 Task: Select OK
Action: Mouse moved to (50, 12)
Screenshot: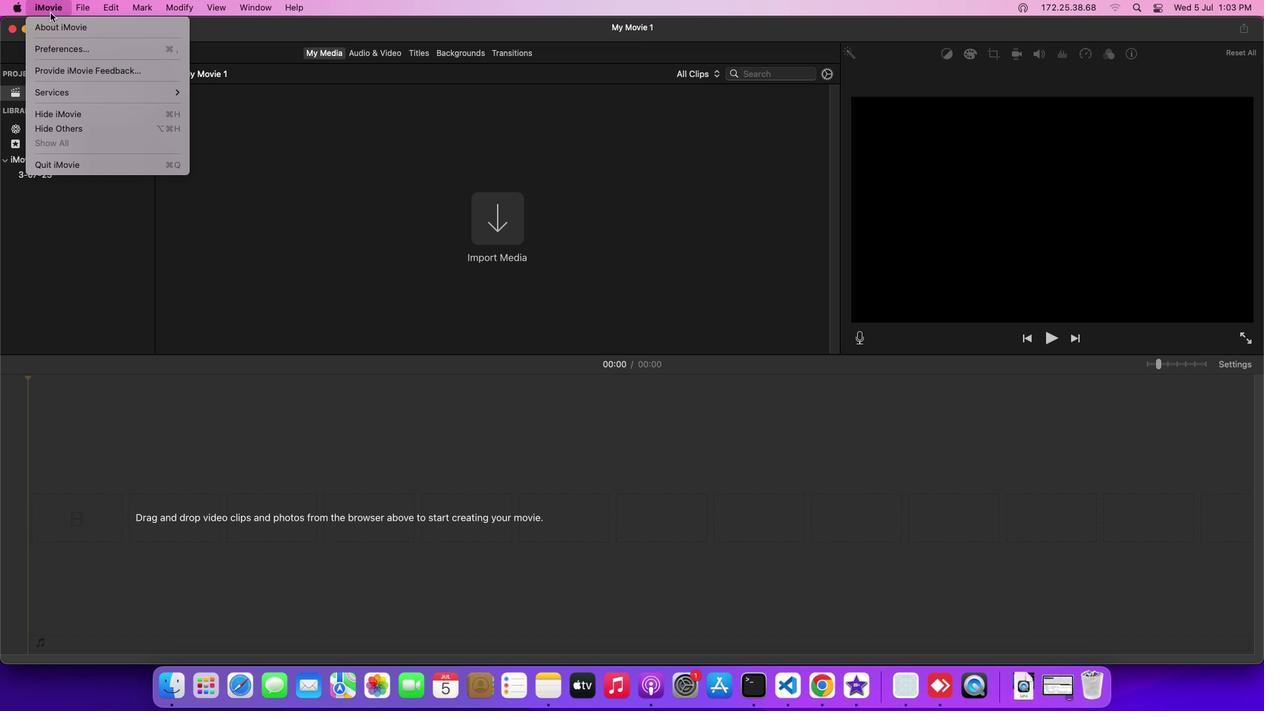 
Action: Mouse pressed left at (50, 12)
Screenshot: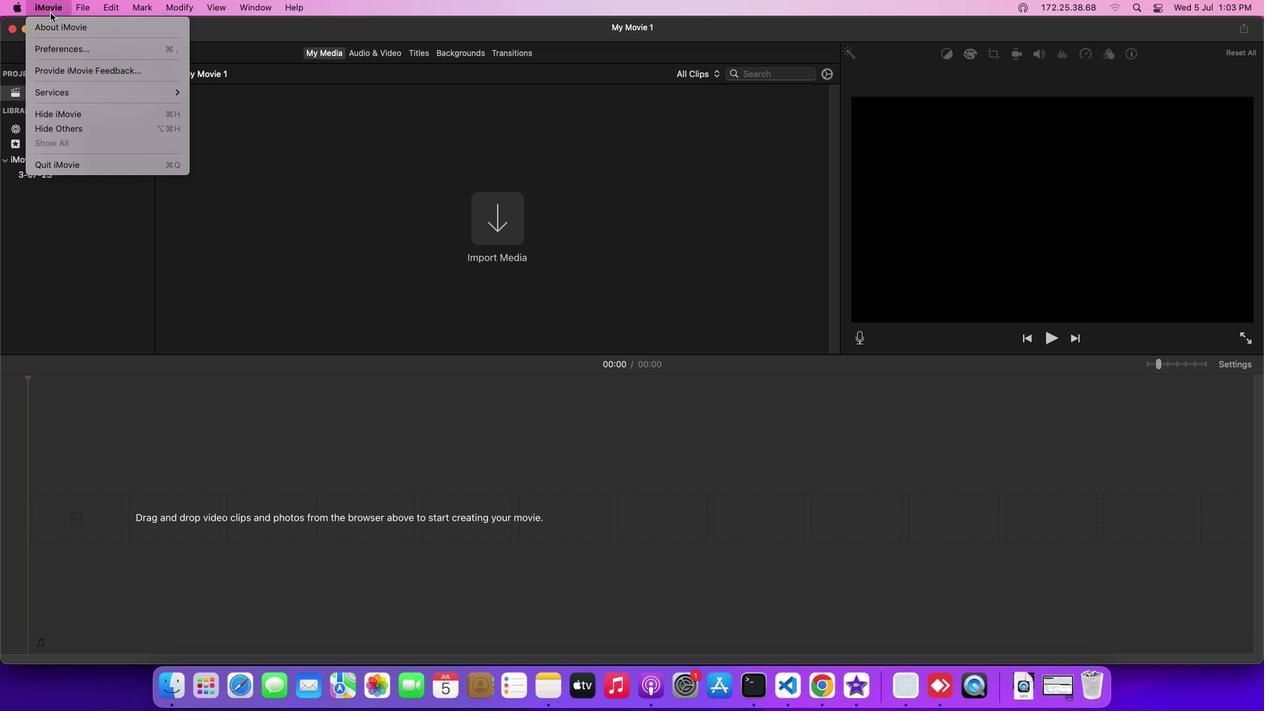 
Action: Mouse moved to (48, 88)
Screenshot: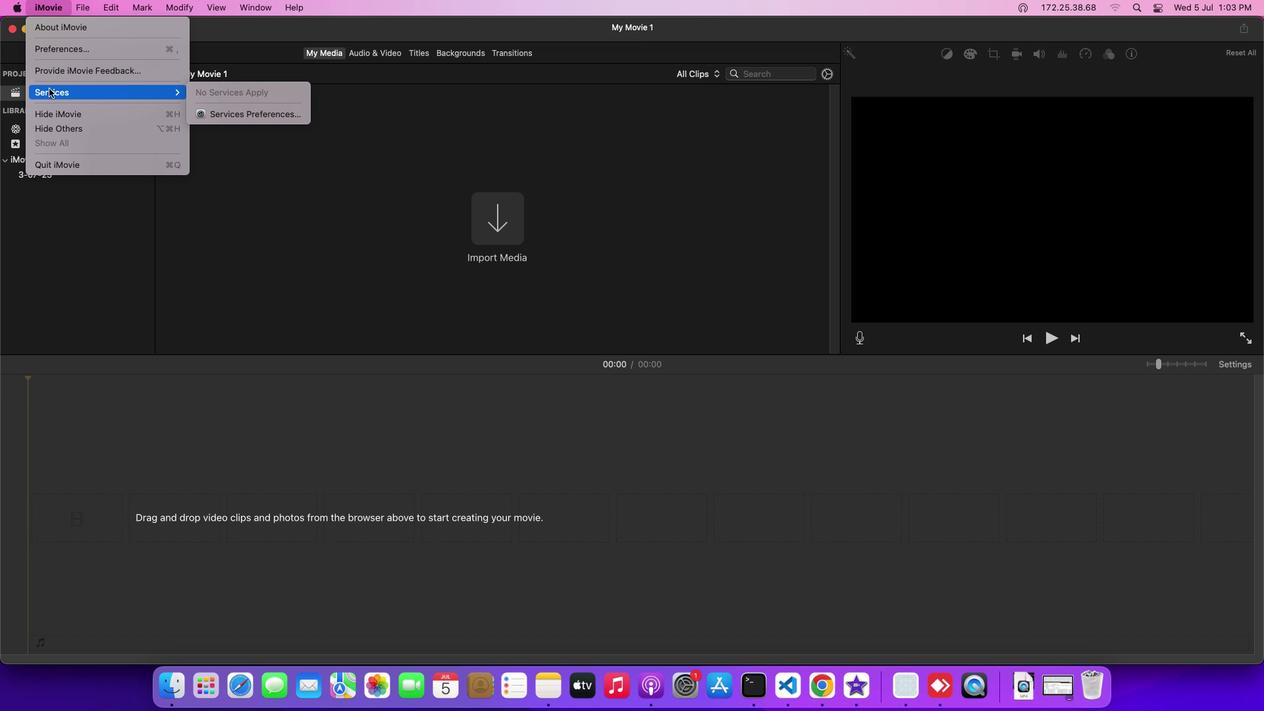 
Action: Mouse pressed left at (48, 88)
Screenshot: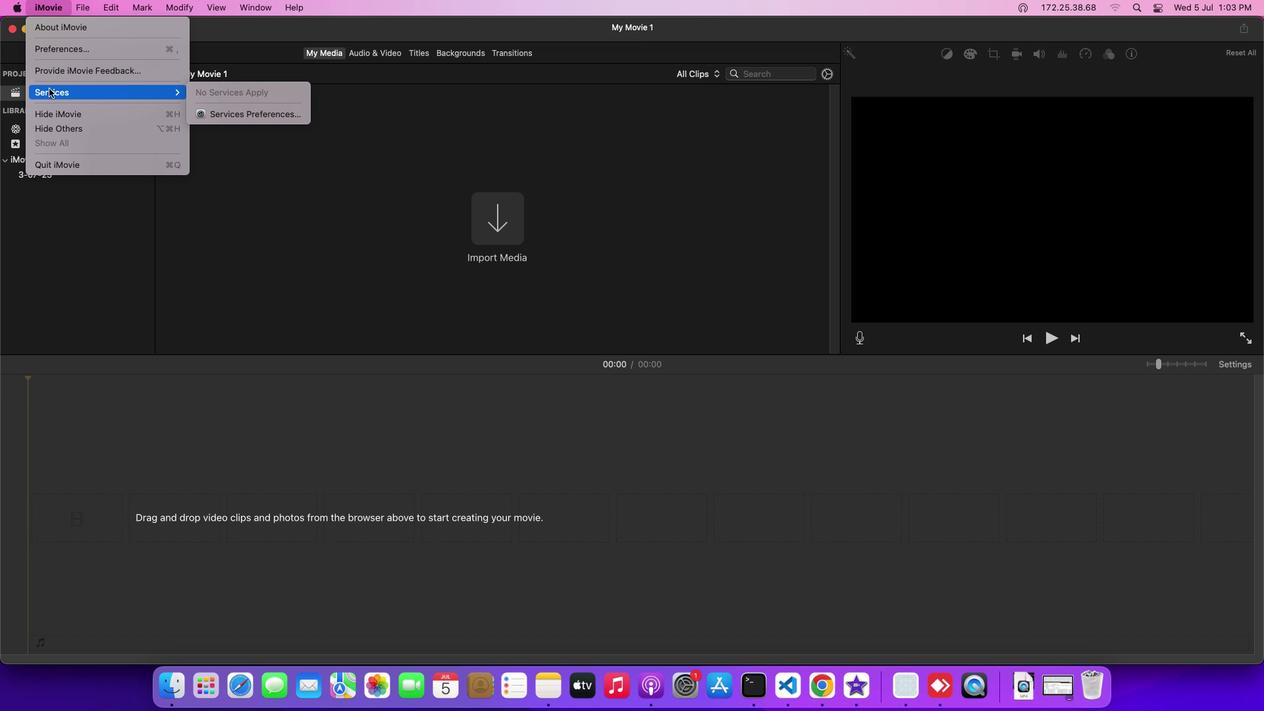 
Action: Mouse moved to (216, 108)
Screenshot: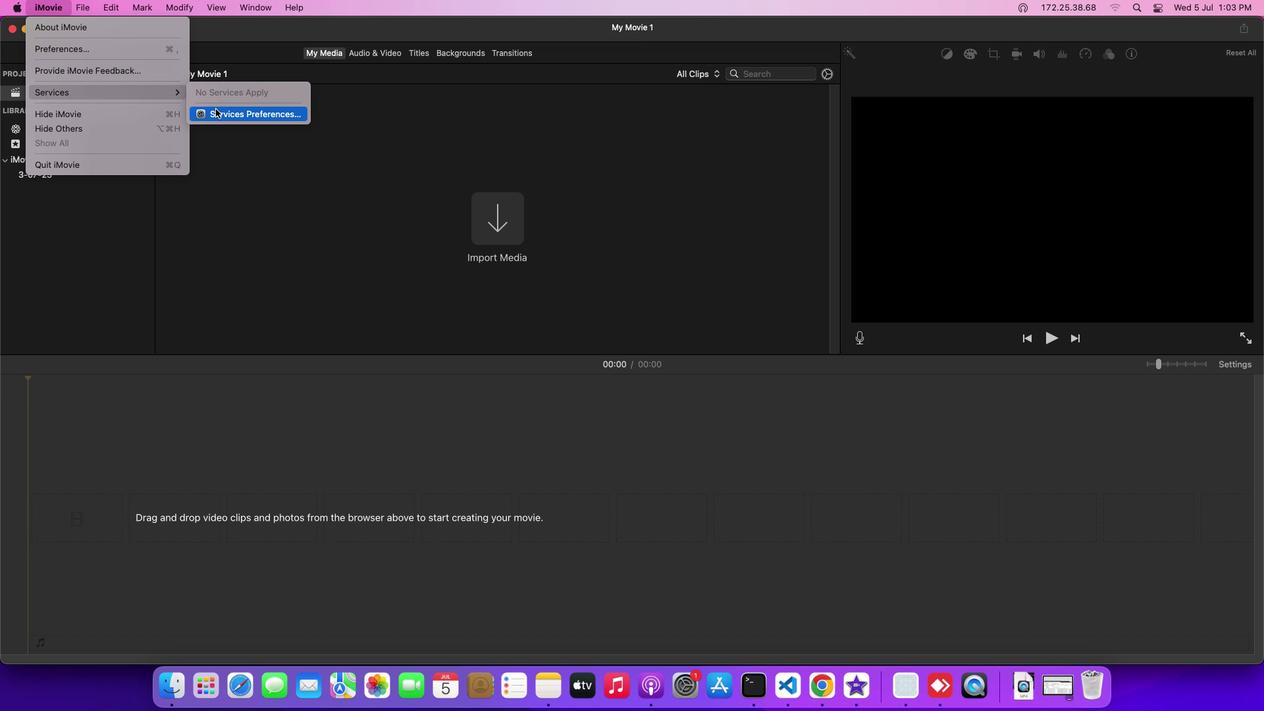 
Action: Mouse pressed left at (216, 108)
Screenshot: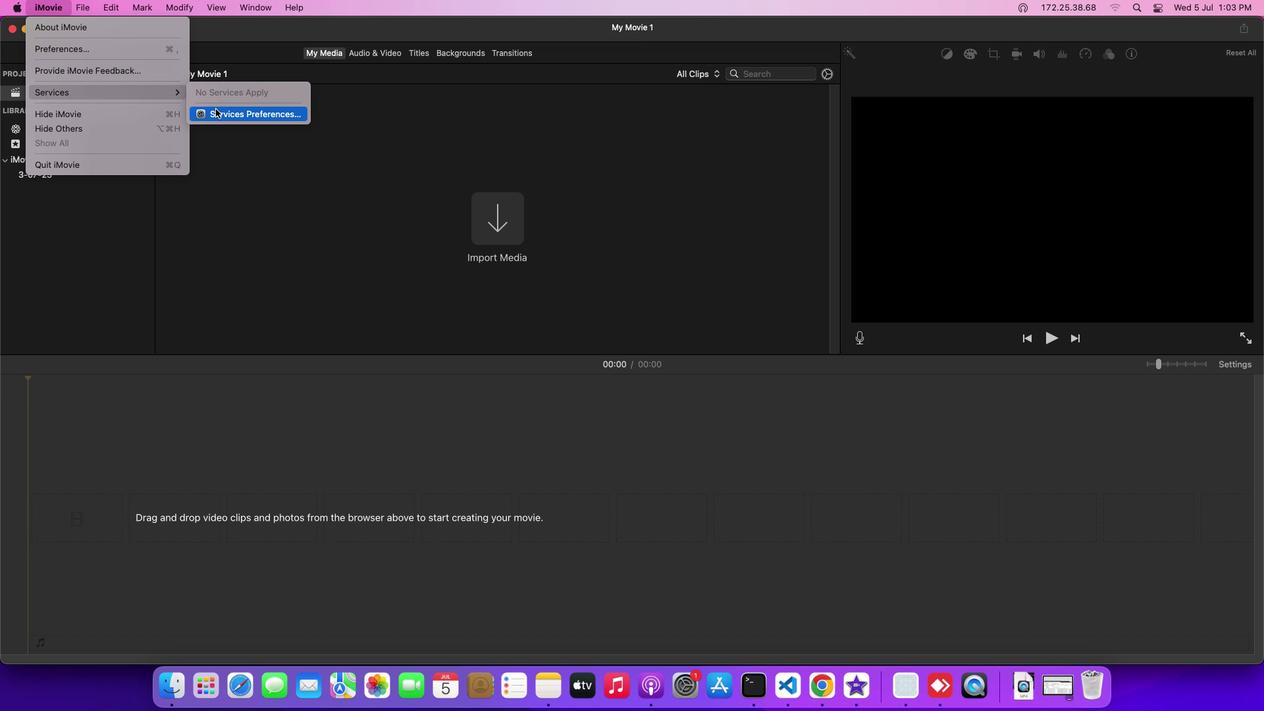 
Action: Mouse moved to (625, 200)
Screenshot: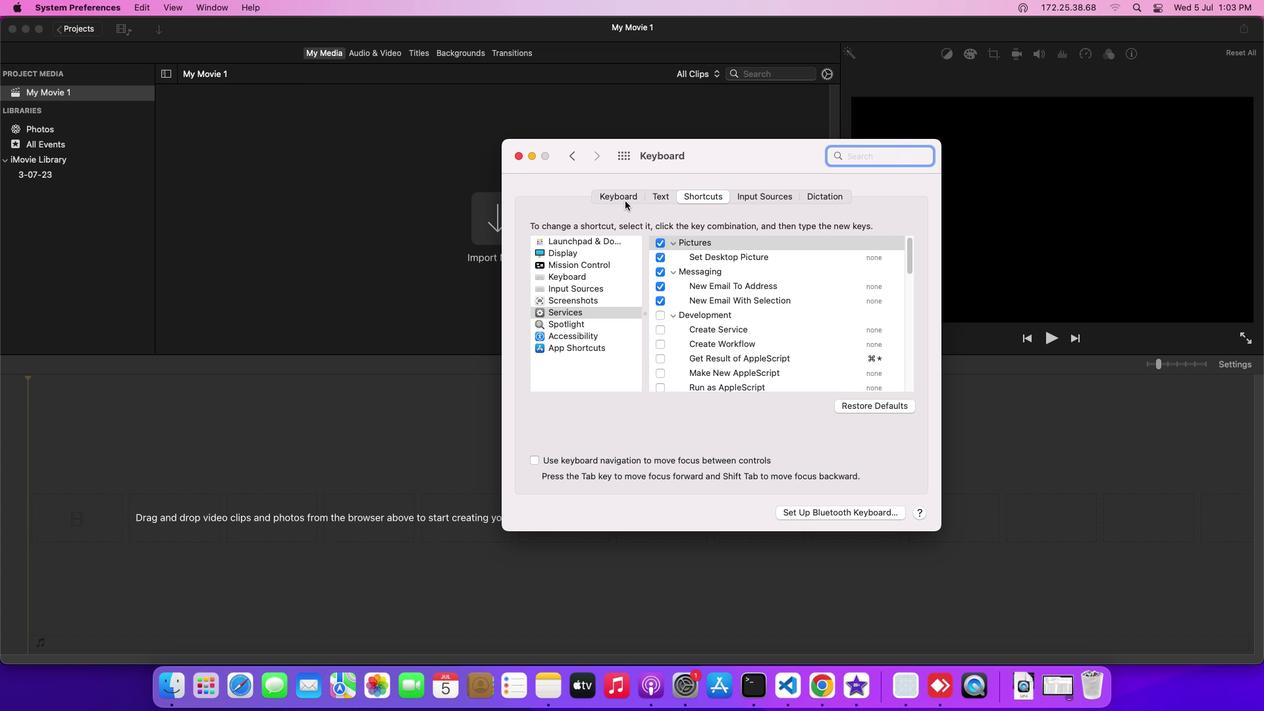 
Action: Mouse pressed left at (625, 200)
Screenshot: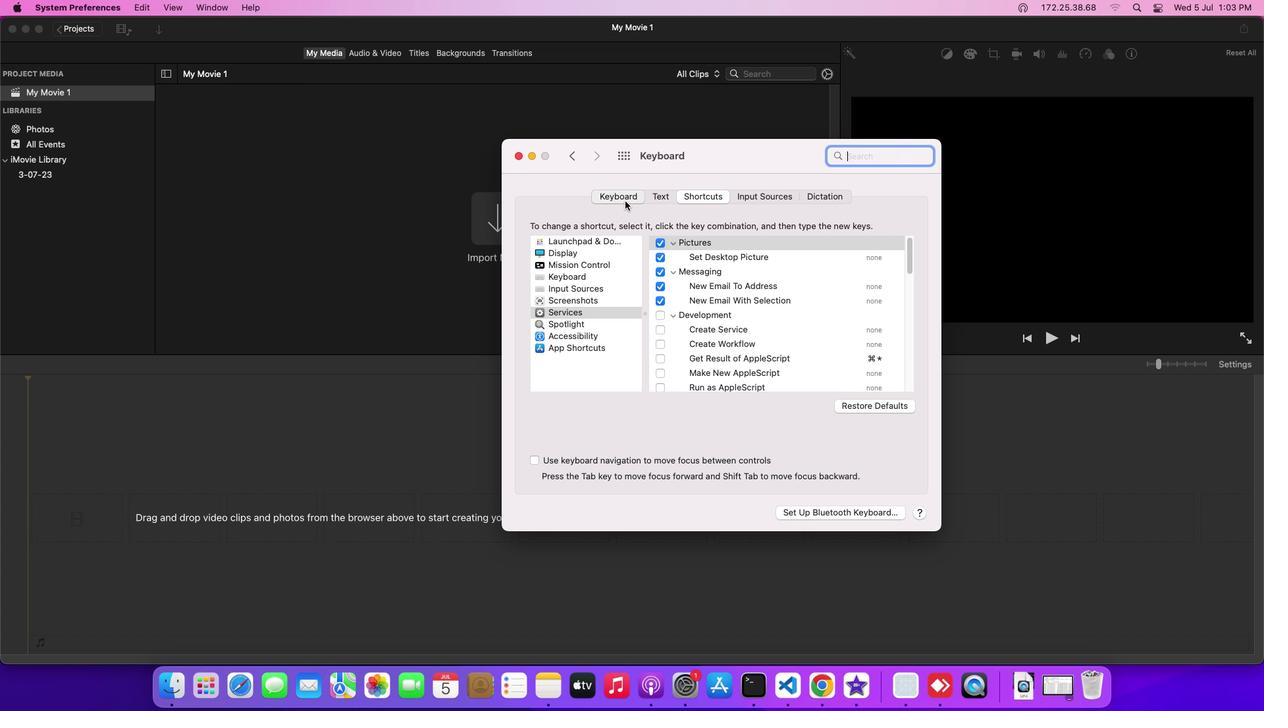
Action: Mouse moved to (860, 473)
Screenshot: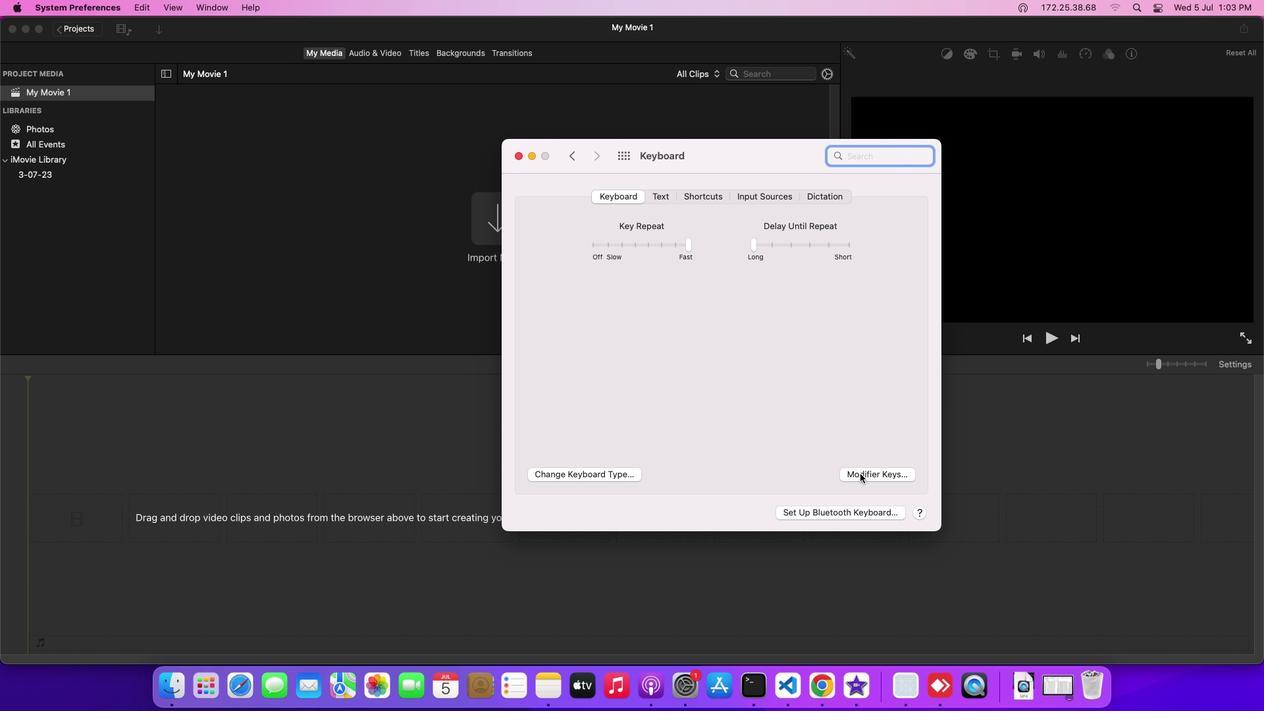 
Action: Mouse pressed left at (860, 473)
Screenshot: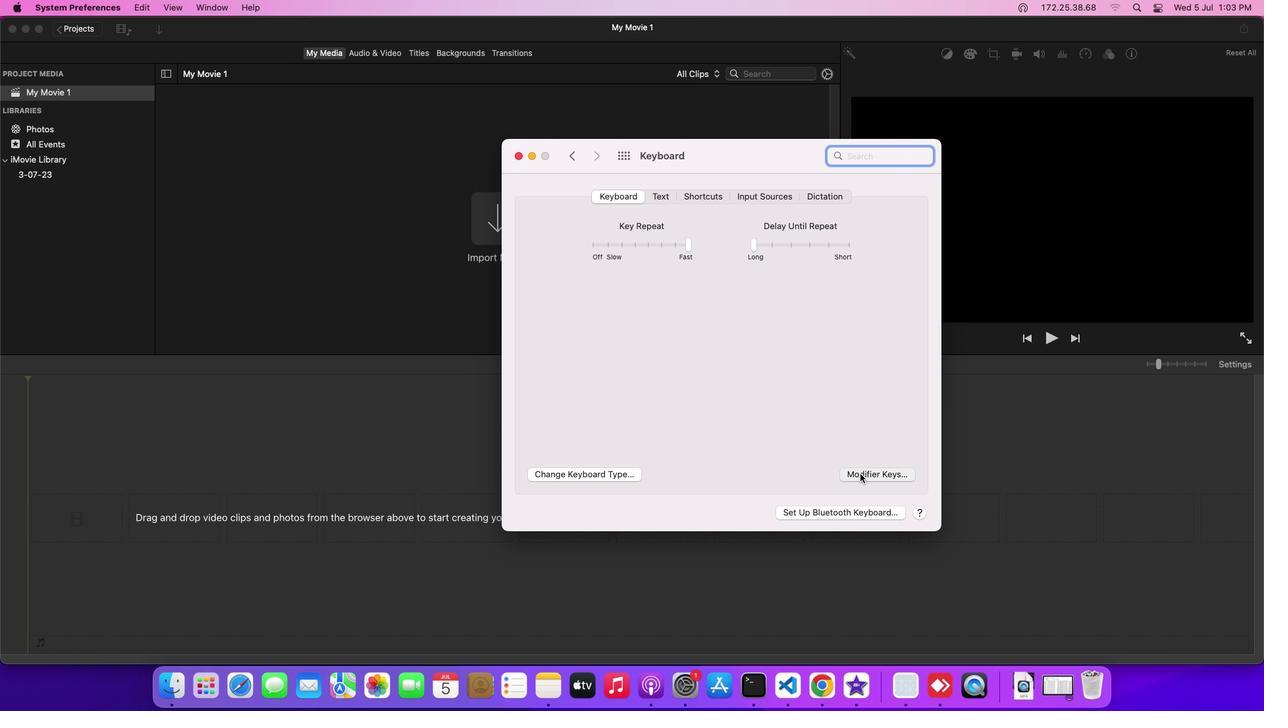 
Action: Mouse moved to (820, 401)
Screenshot: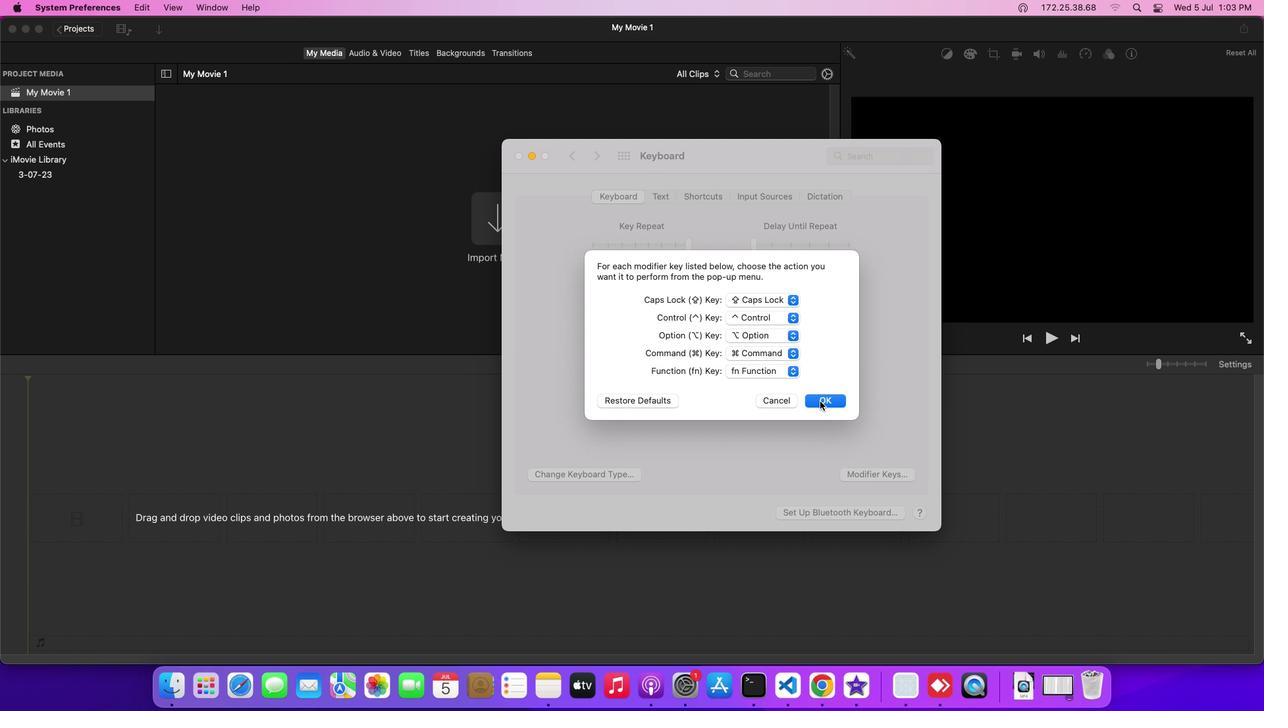 
Action: Mouse pressed left at (820, 401)
Screenshot: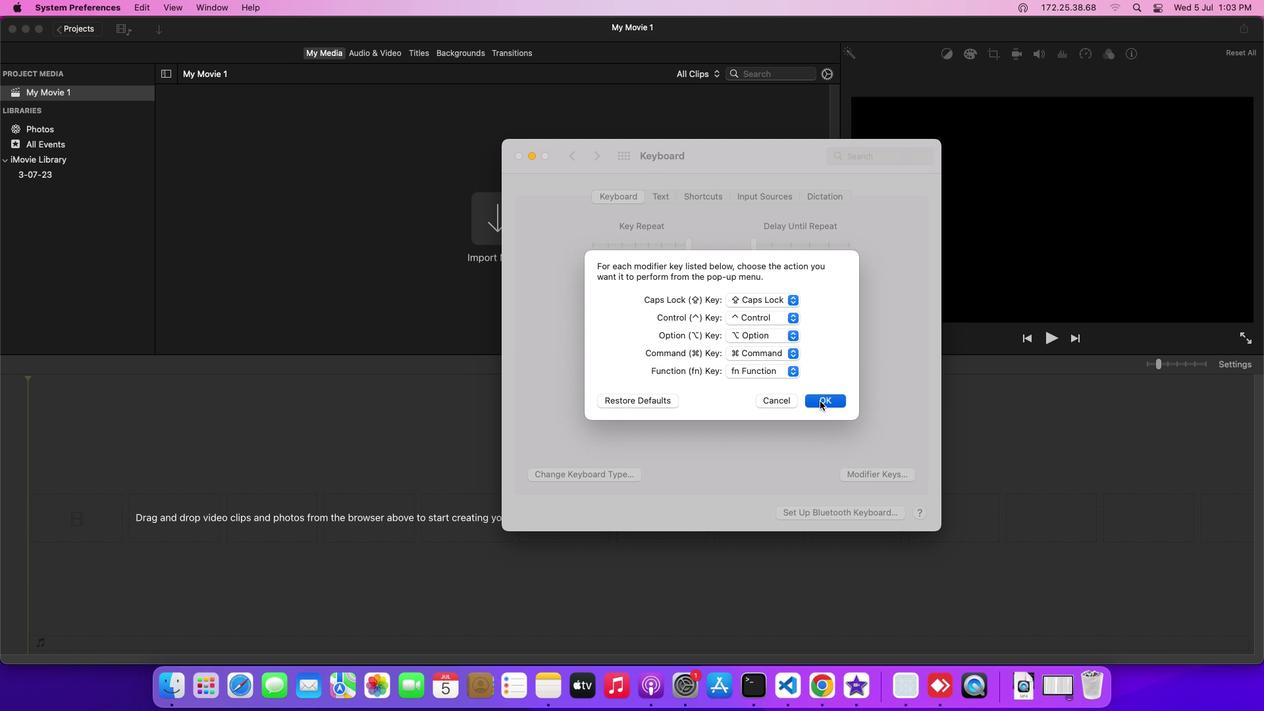 
